 Task: Record a new macro using absolute references and save it as "New macro".
Action: Mouse moved to (167, 215)
Screenshot: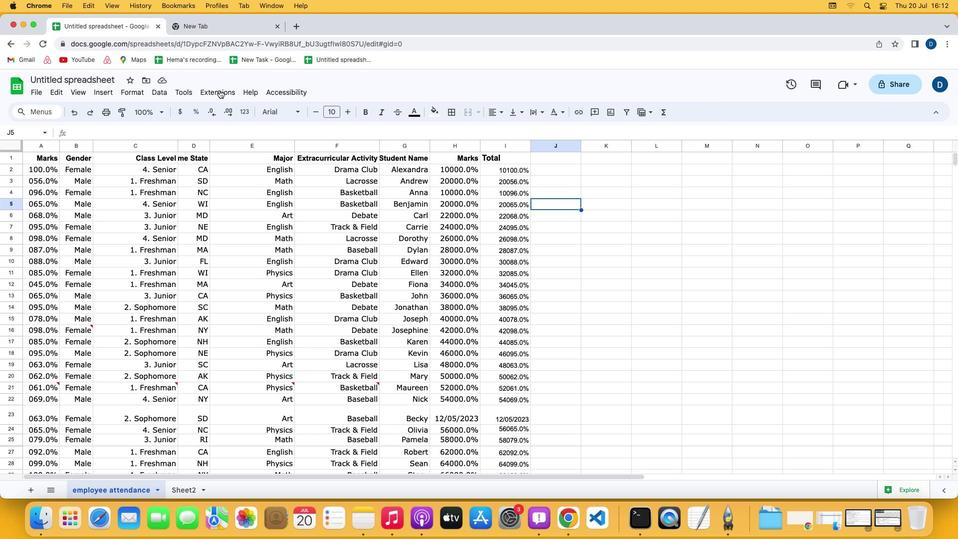 
Action: Mouse pressed left at (167, 215)
Screenshot: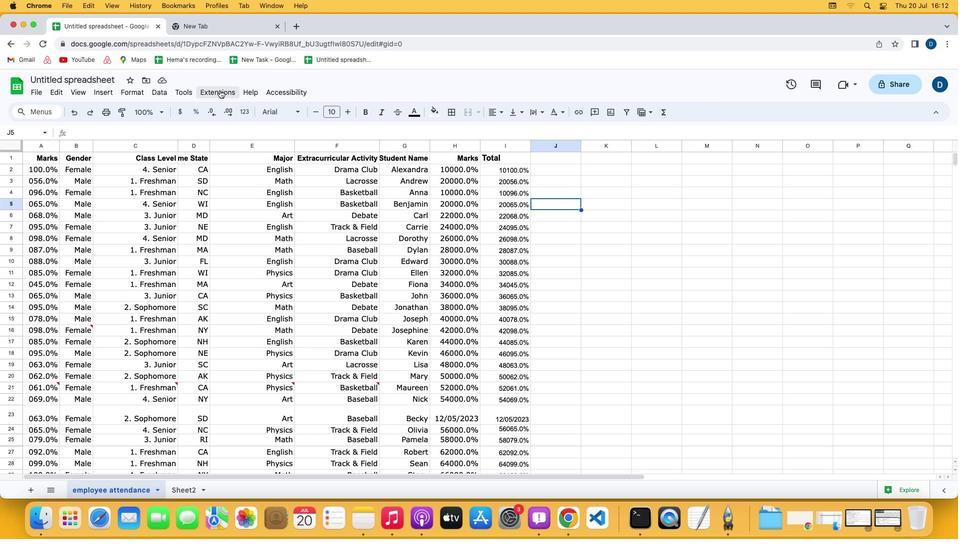 
Action: Mouse moved to (170, 215)
Screenshot: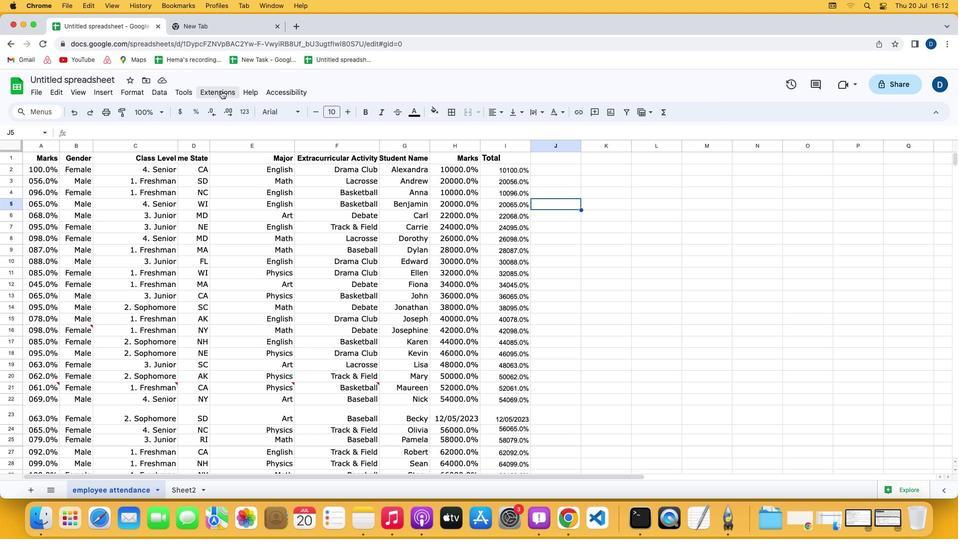 
Action: Mouse pressed left at (170, 215)
Screenshot: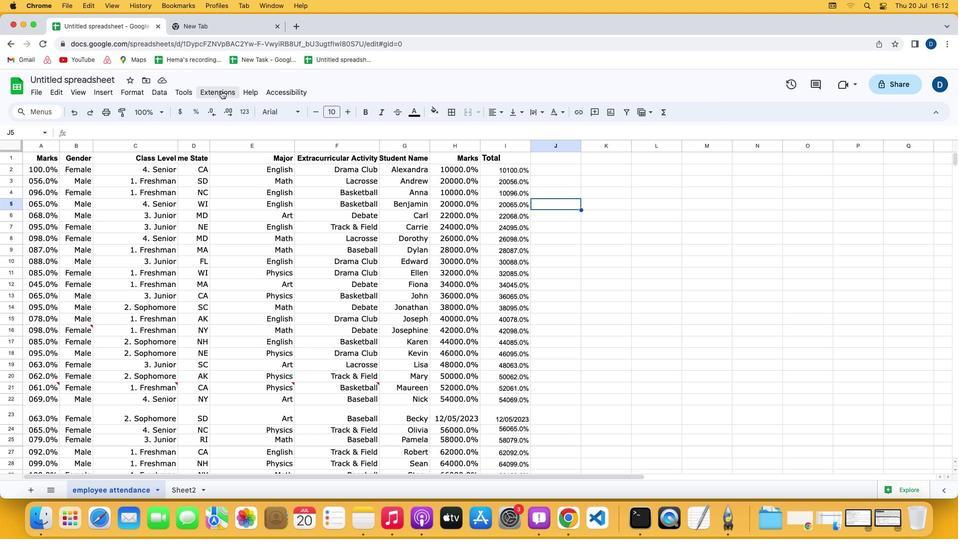 
Action: Mouse moved to (358, 236)
Screenshot: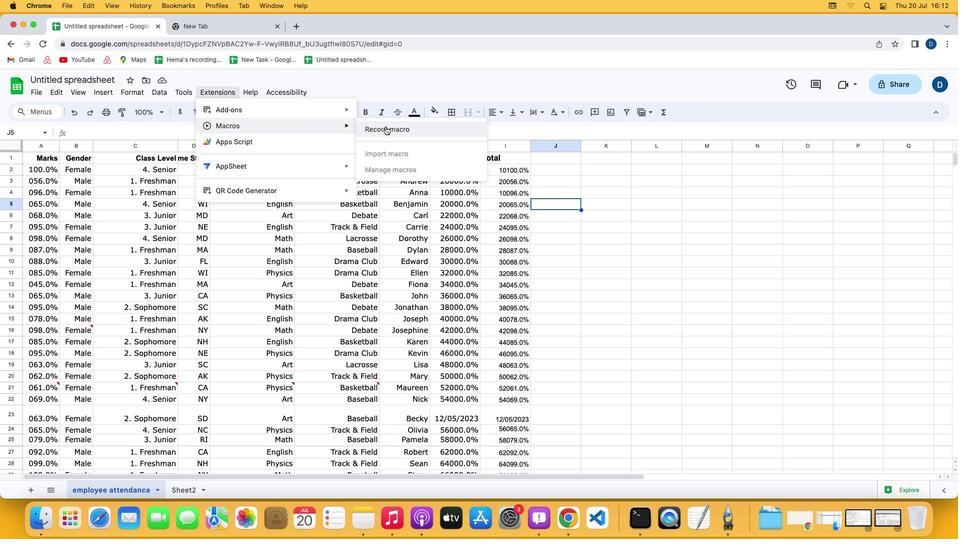 
Action: Mouse pressed left at (358, 236)
Screenshot: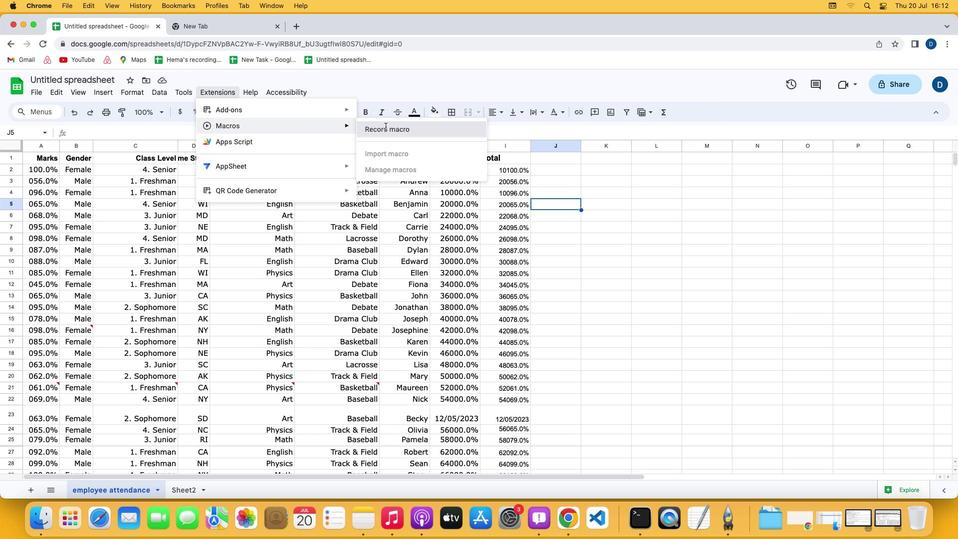 
Action: Mouse moved to (338, 418)
Screenshot: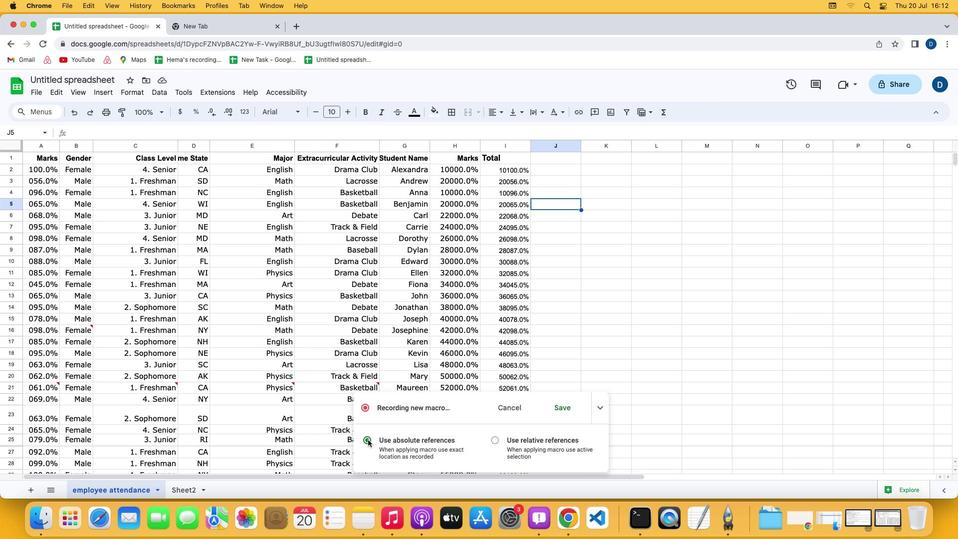 
Action: Mouse pressed left at (338, 418)
Screenshot: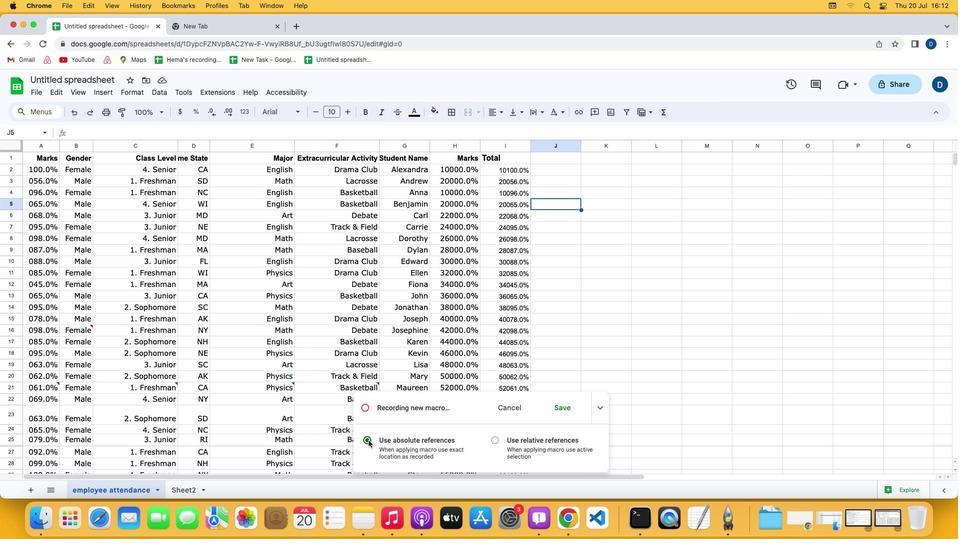 
Action: Mouse moved to (562, 400)
Screenshot: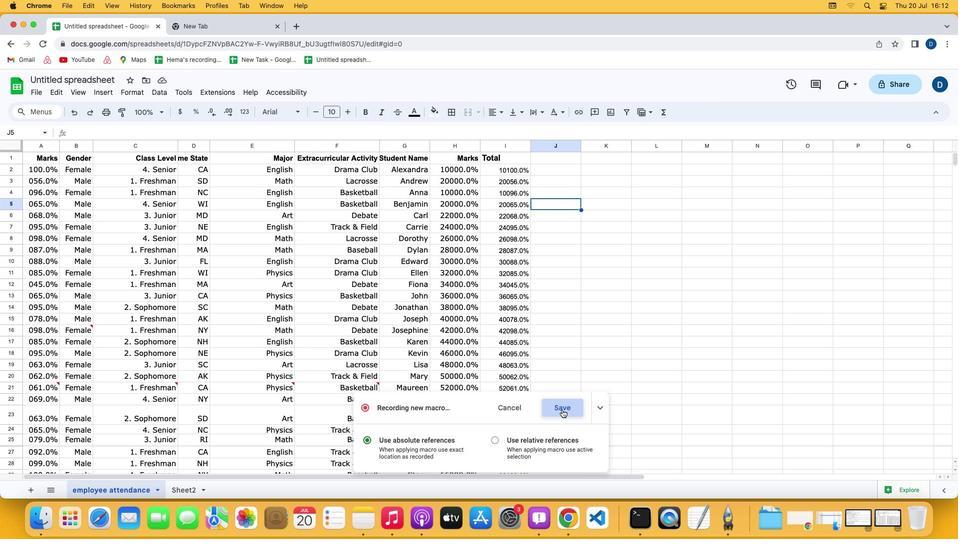 
Action: Mouse pressed left at (562, 400)
Screenshot: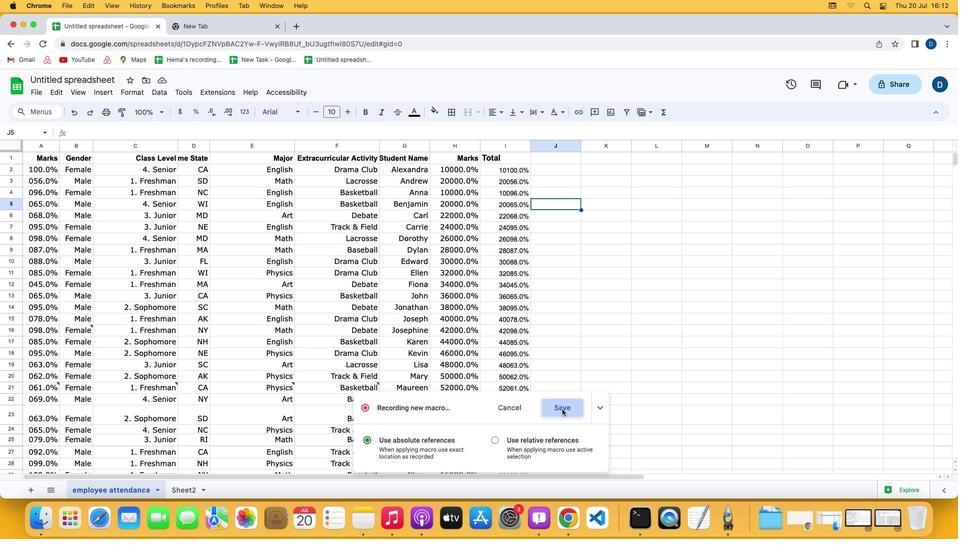 
Action: Mouse moved to (469, 419)
Screenshot: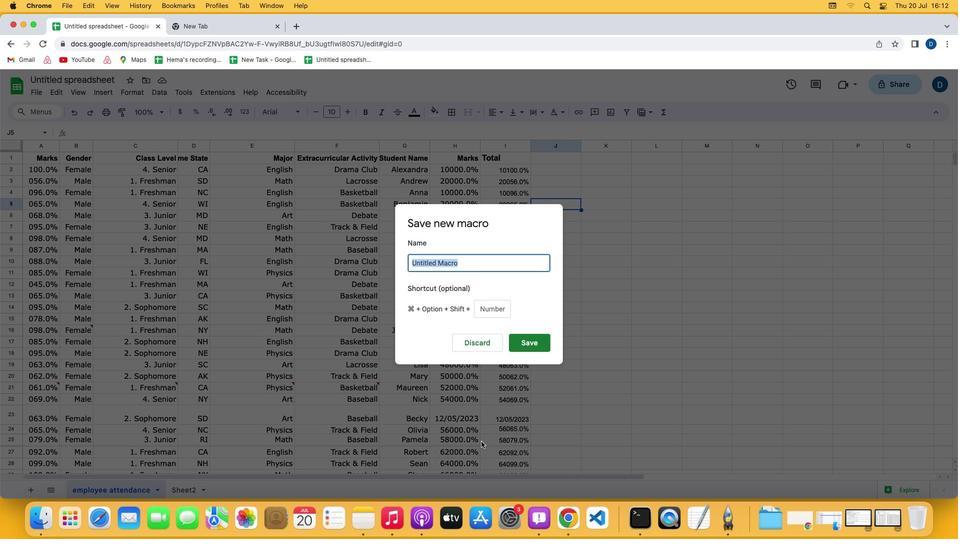 
Action: Key pressed Key.shift'N''e''w'Key.space'm''a''c''r''o'
Screenshot: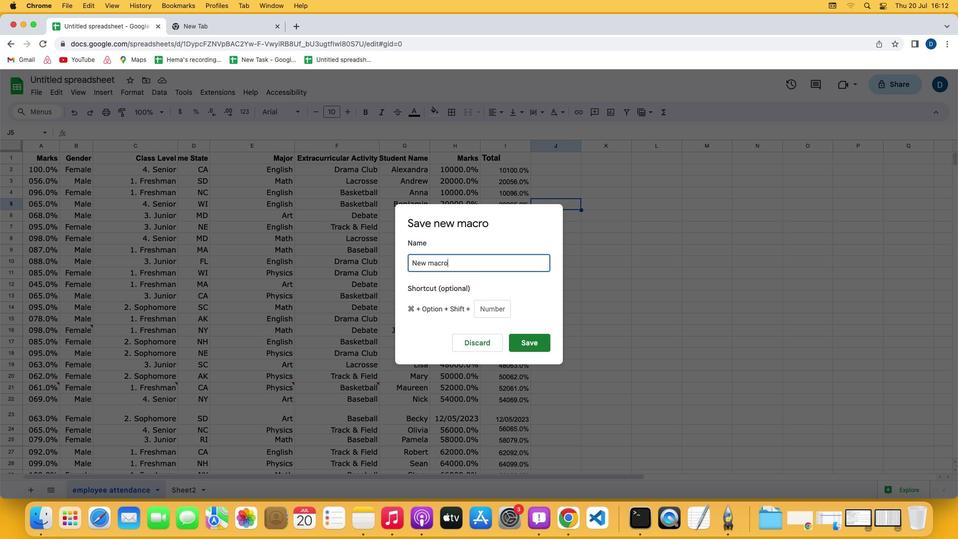 
Action: Mouse moved to (533, 360)
Screenshot: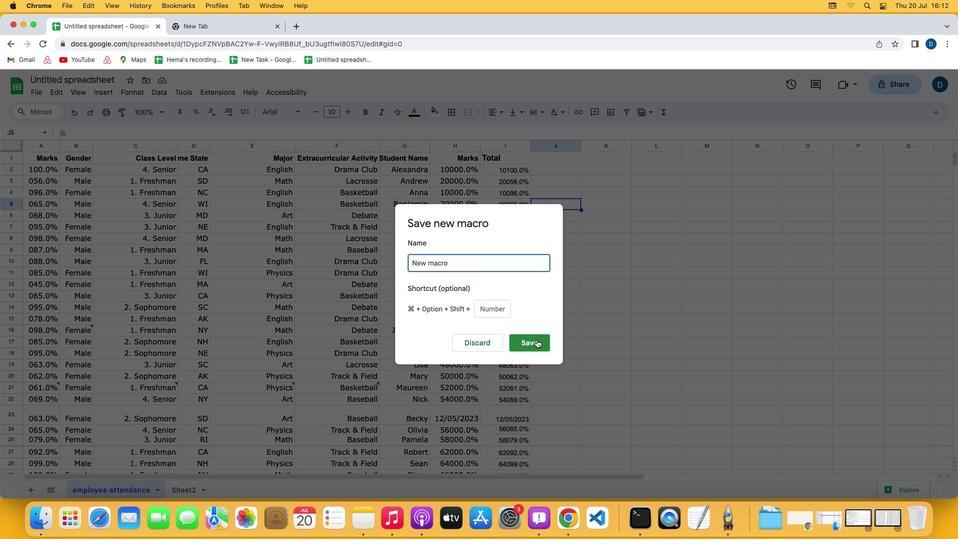 
Action: Mouse pressed left at (533, 360)
Screenshot: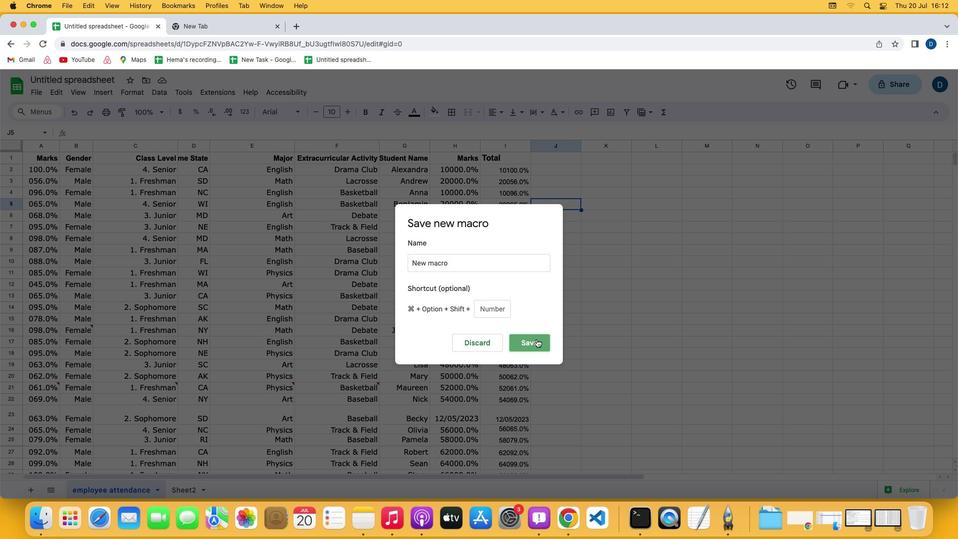 
Action: Mouse moved to (607, 355)
Screenshot: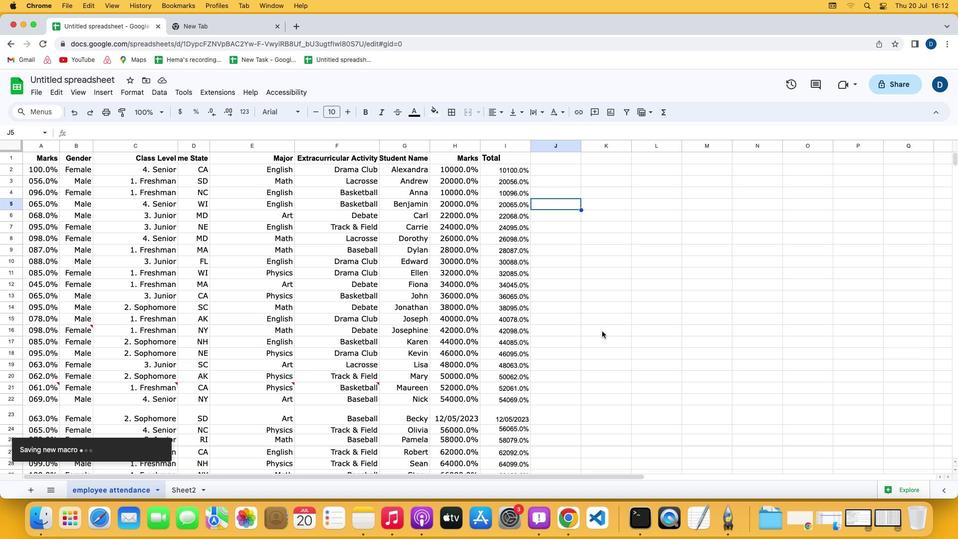 
